 Task: Rotate the video by 90 degrees.
Action: Mouse moved to (119, 17)
Screenshot: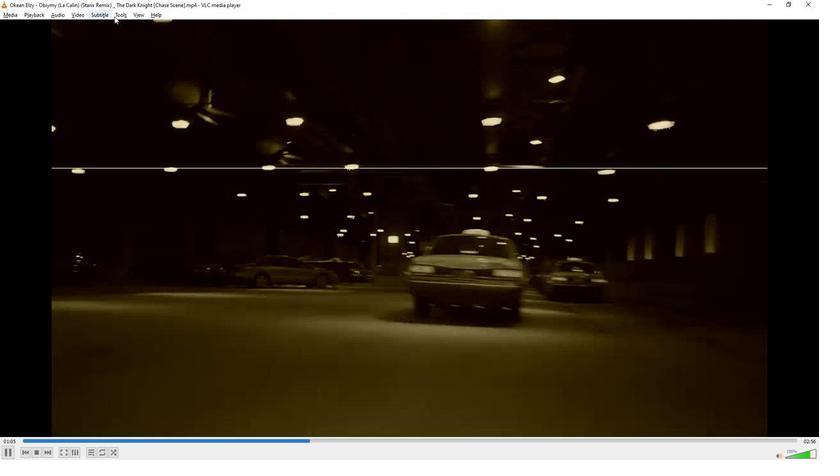 
Action: Mouse pressed left at (119, 17)
Screenshot: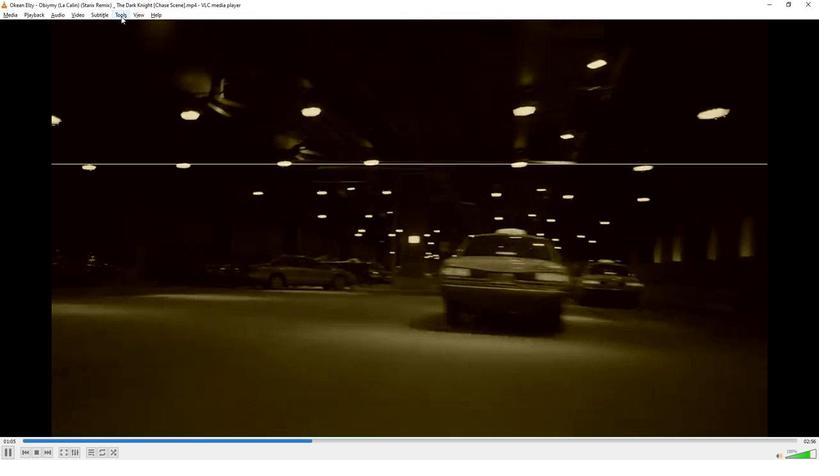 
Action: Mouse moved to (126, 26)
Screenshot: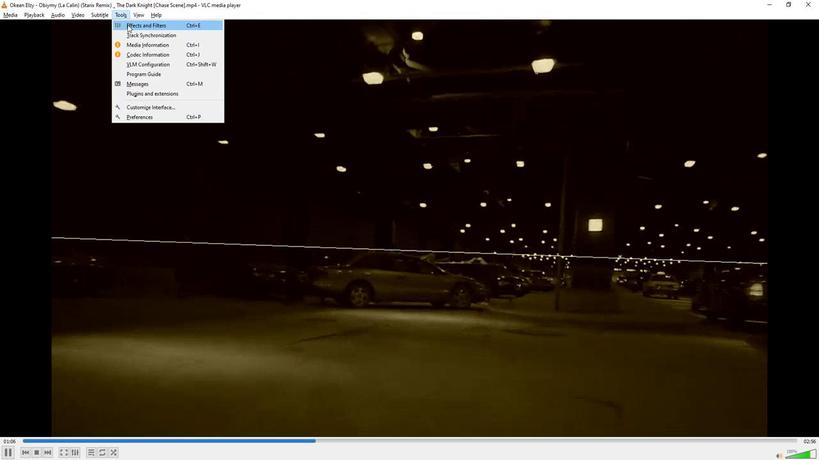 
Action: Mouse pressed left at (126, 26)
Screenshot: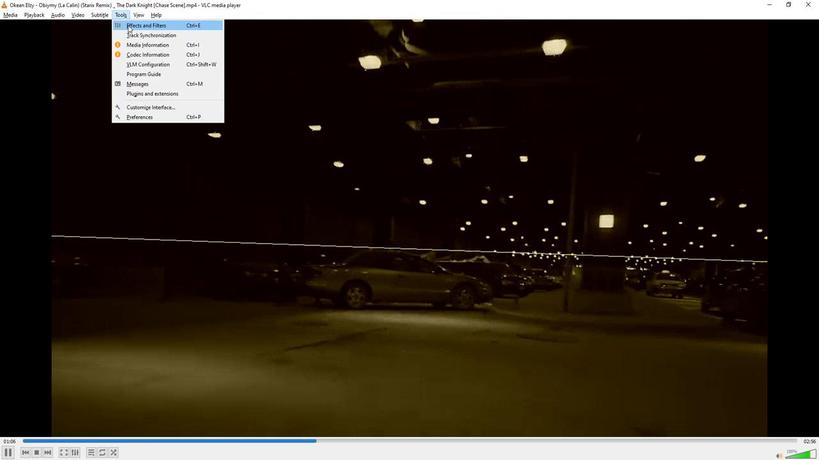 
Action: Mouse moved to (89, 68)
Screenshot: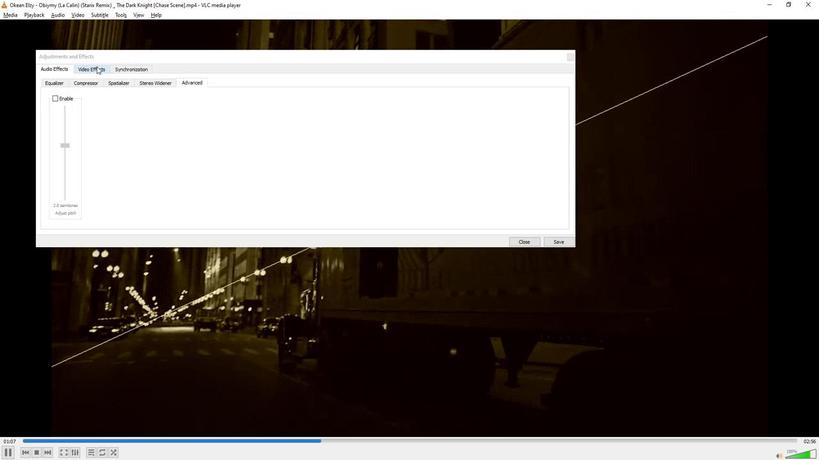 
Action: Mouse pressed left at (89, 68)
Screenshot: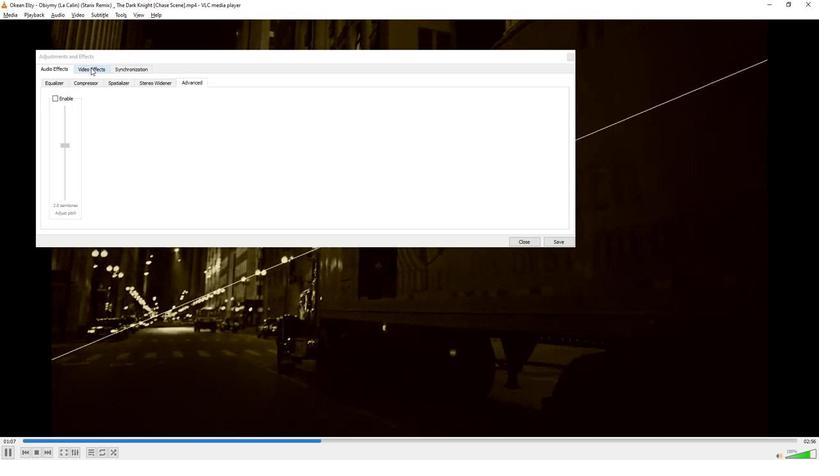 
Action: Mouse moved to (125, 85)
Screenshot: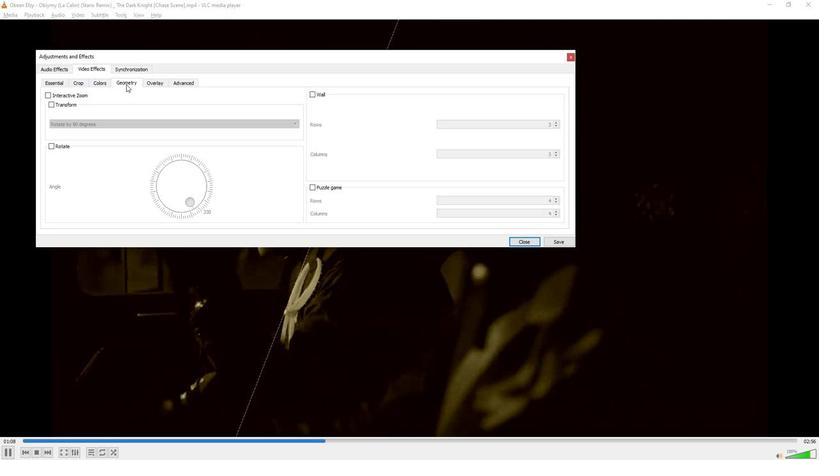 
Action: Mouse pressed left at (125, 85)
Screenshot: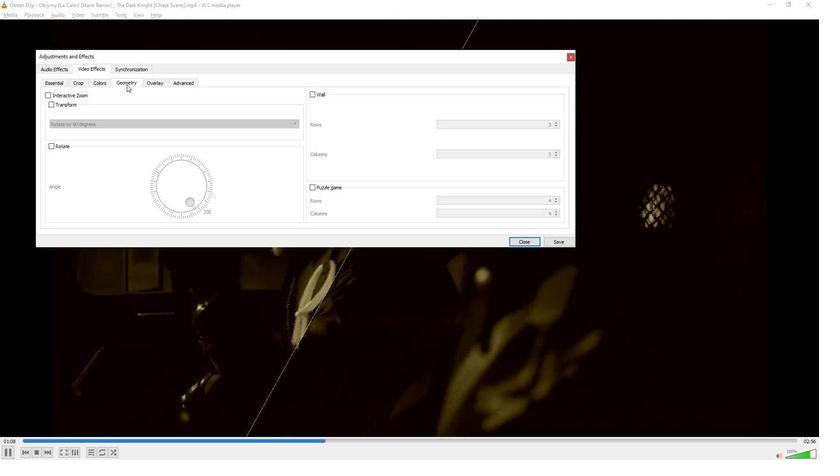 
Action: Mouse moved to (49, 144)
Screenshot: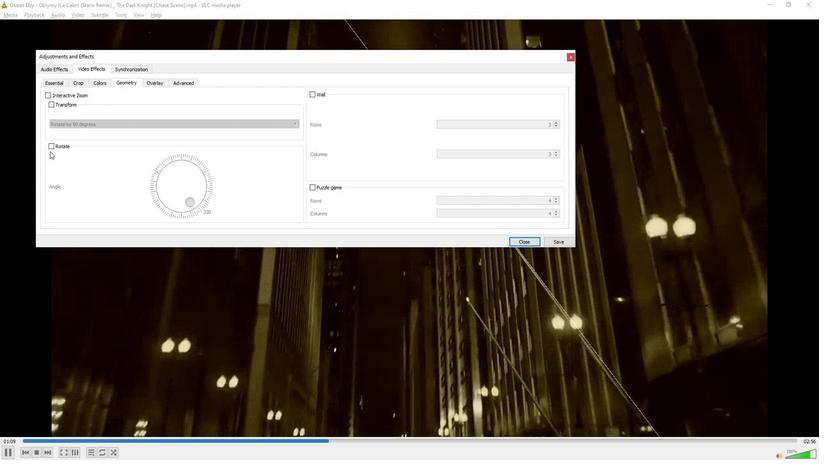
Action: Mouse pressed left at (49, 144)
Screenshot: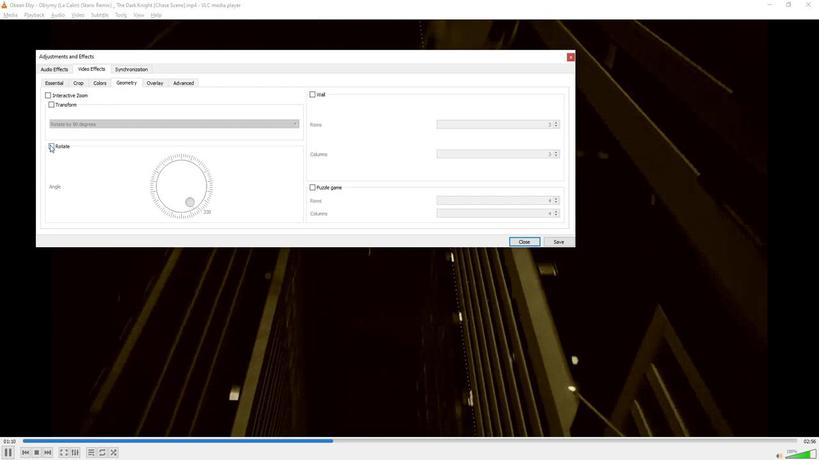 
Action: Mouse moved to (190, 202)
Screenshot: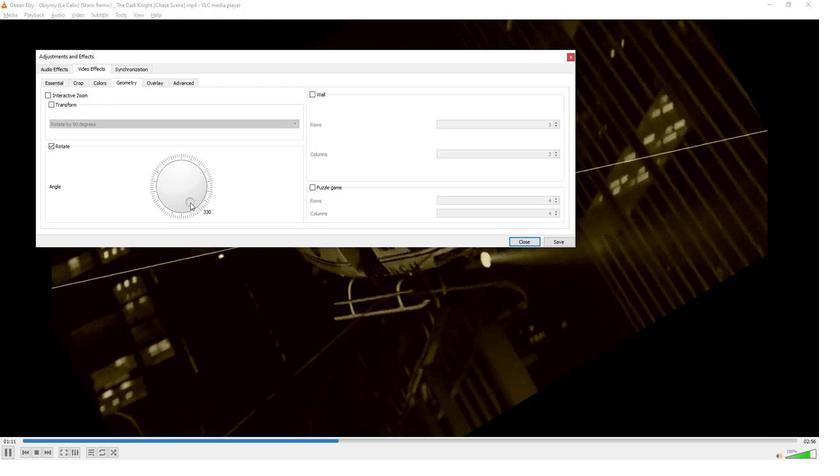 
Action: Mouse pressed left at (190, 202)
Screenshot: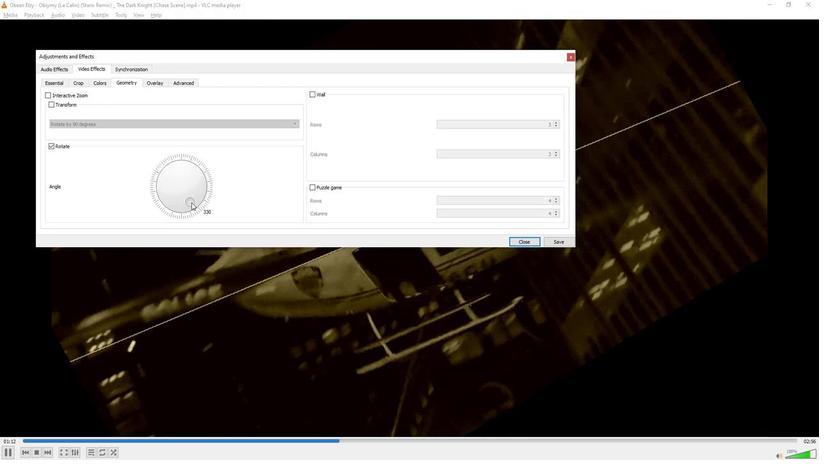 
Action: Mouse moved to (255, 345)
Screenshot: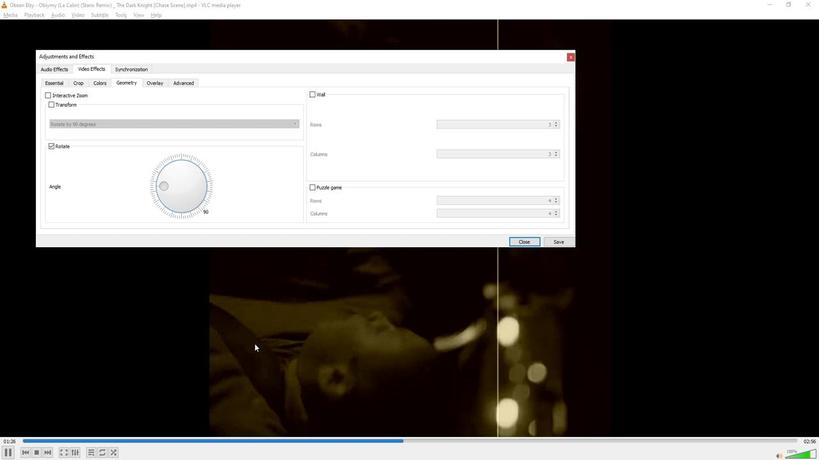 
